Task: Select the near in the match brackets.
Action: Mouse moved to (118, 464)
Screenshot: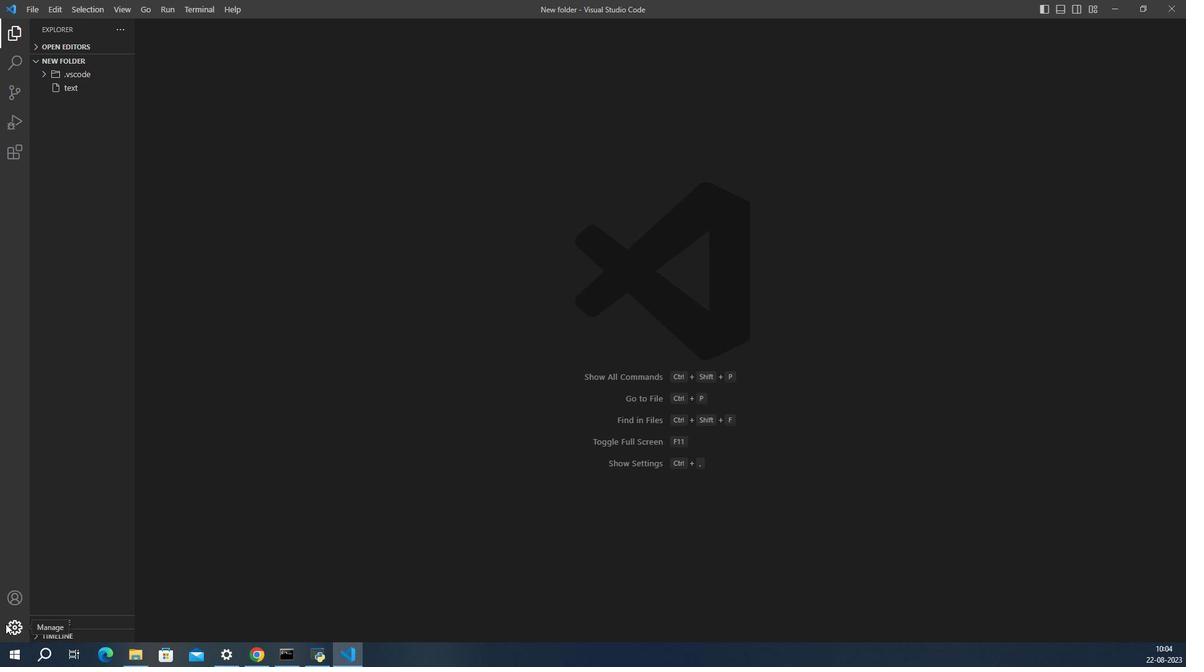 
Action: Mouse pressed left at (118, 464)
Screenshot: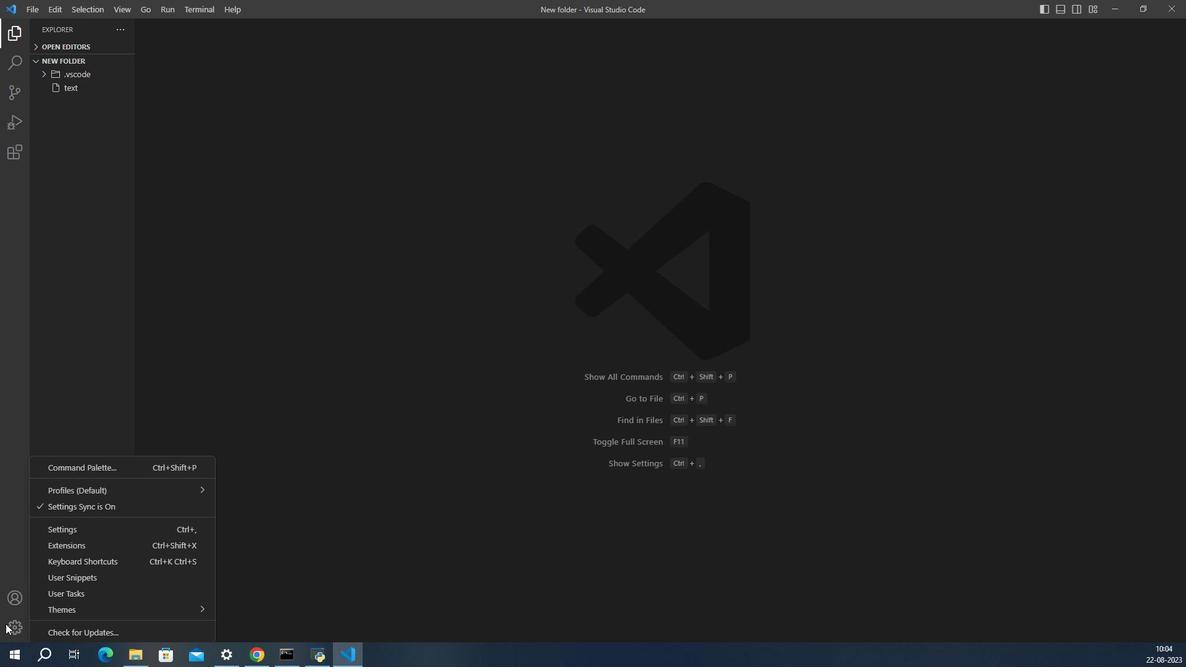 
Action: Mouse moved to (167, 484)
Screenshot: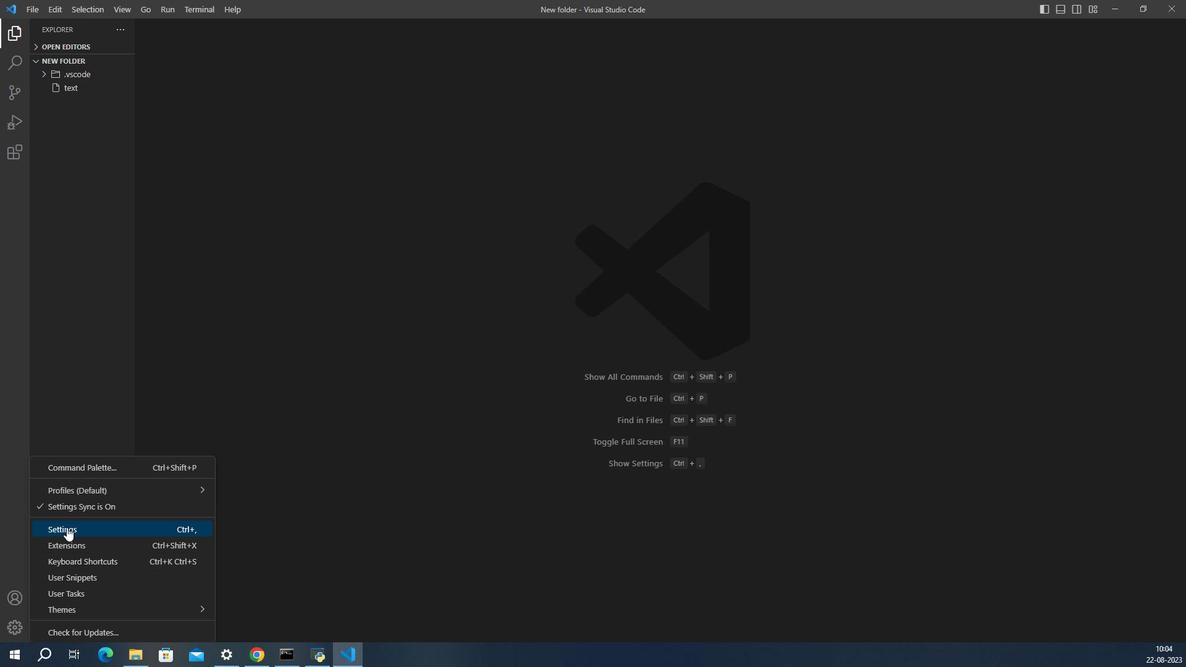 
Action: Mouse pressed left at (167, 484)
Screenshot: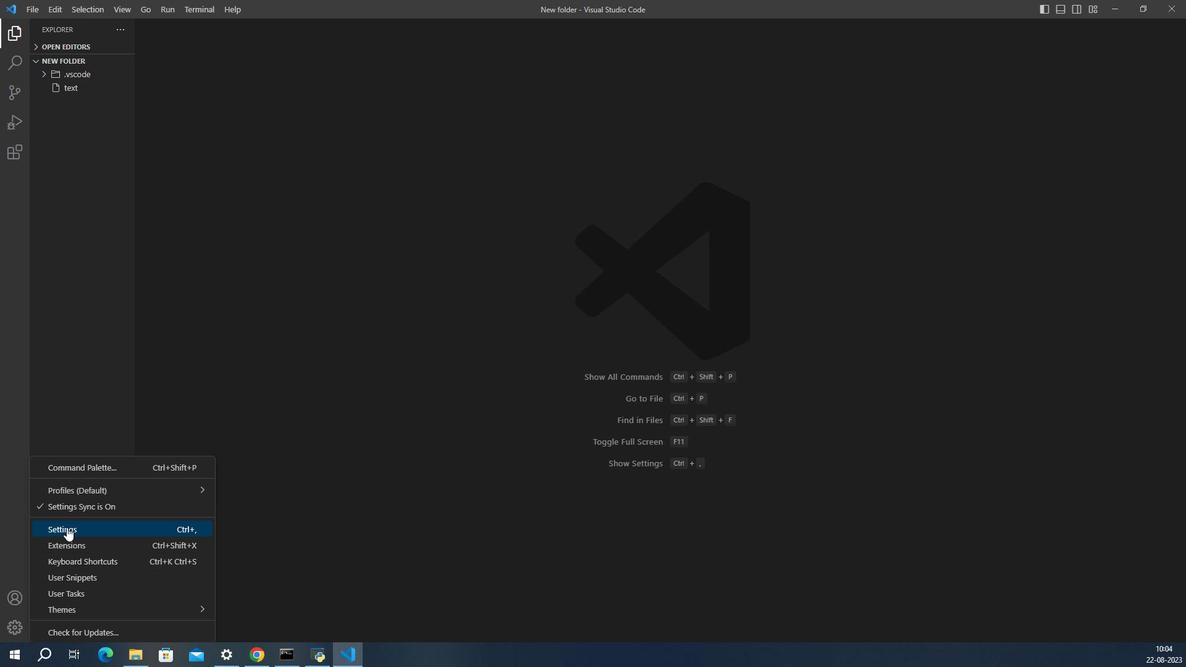 
Action: Mouse moved to (565, 495)
Screenshot: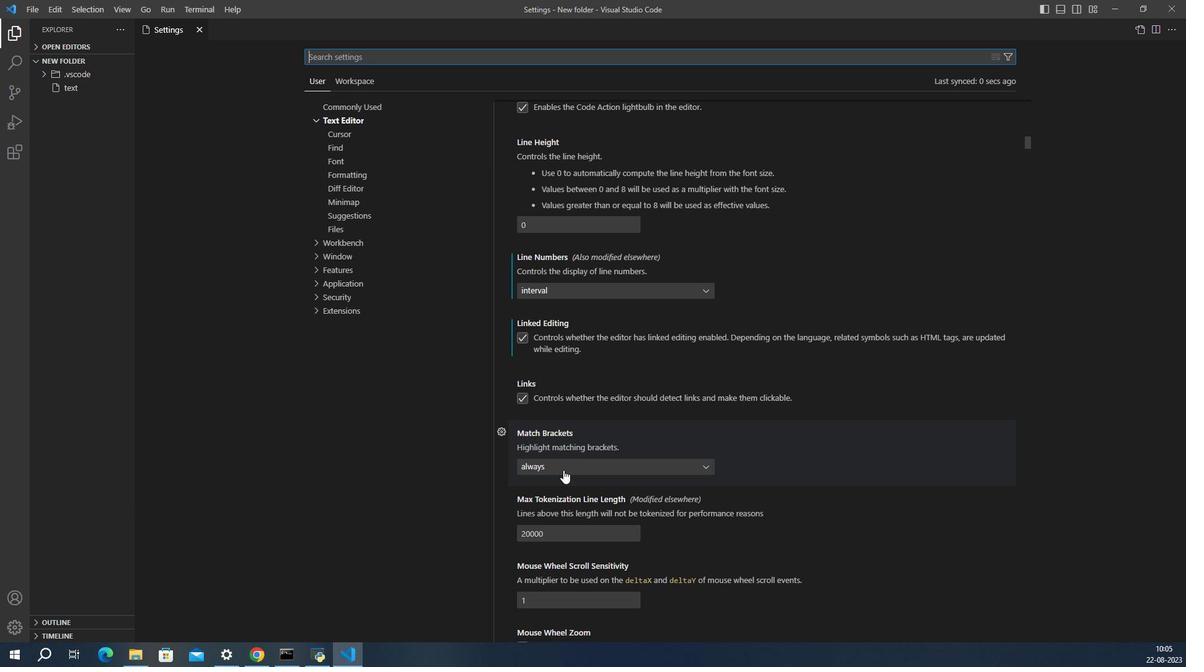 
Action: Mouse pressed left at (565, 495)
Screenshot: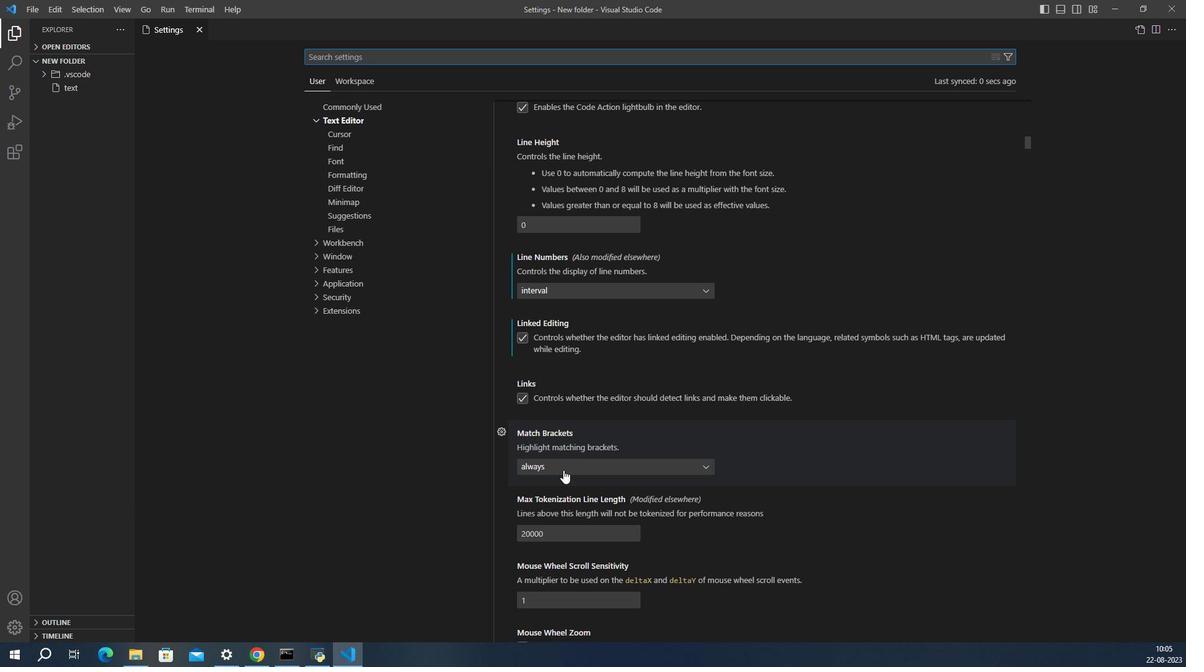 
Action: Mouse moved to (553, 490)
Screenshot: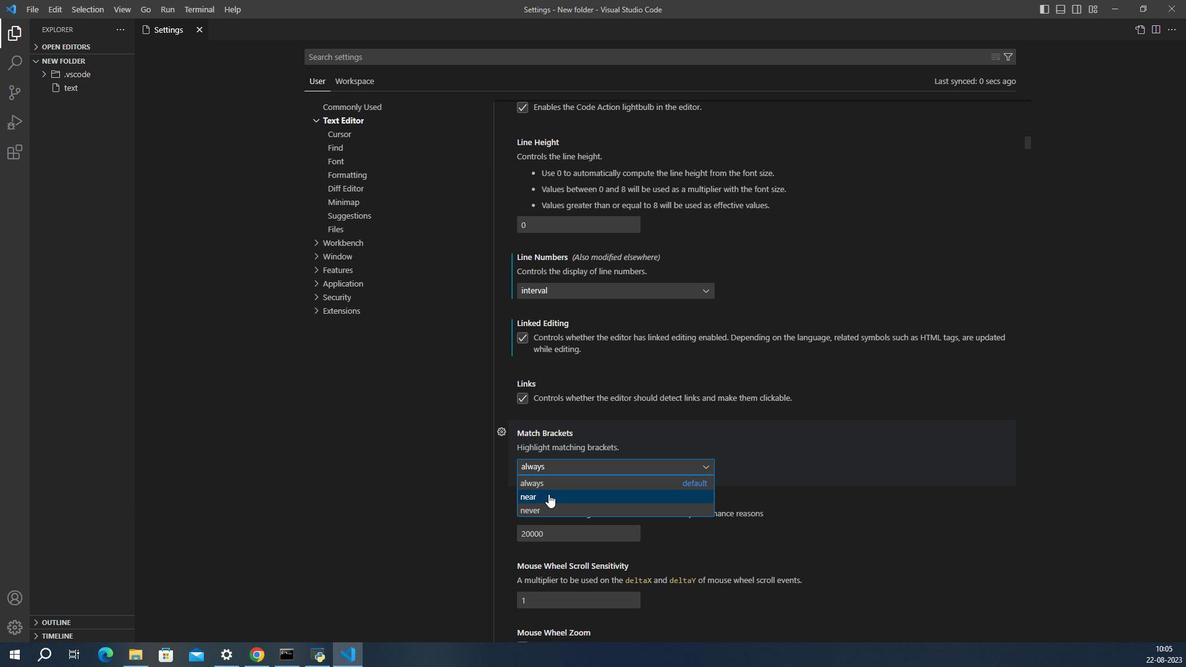 
Action: Mouse pressed left at (553, 490)
Screenshot: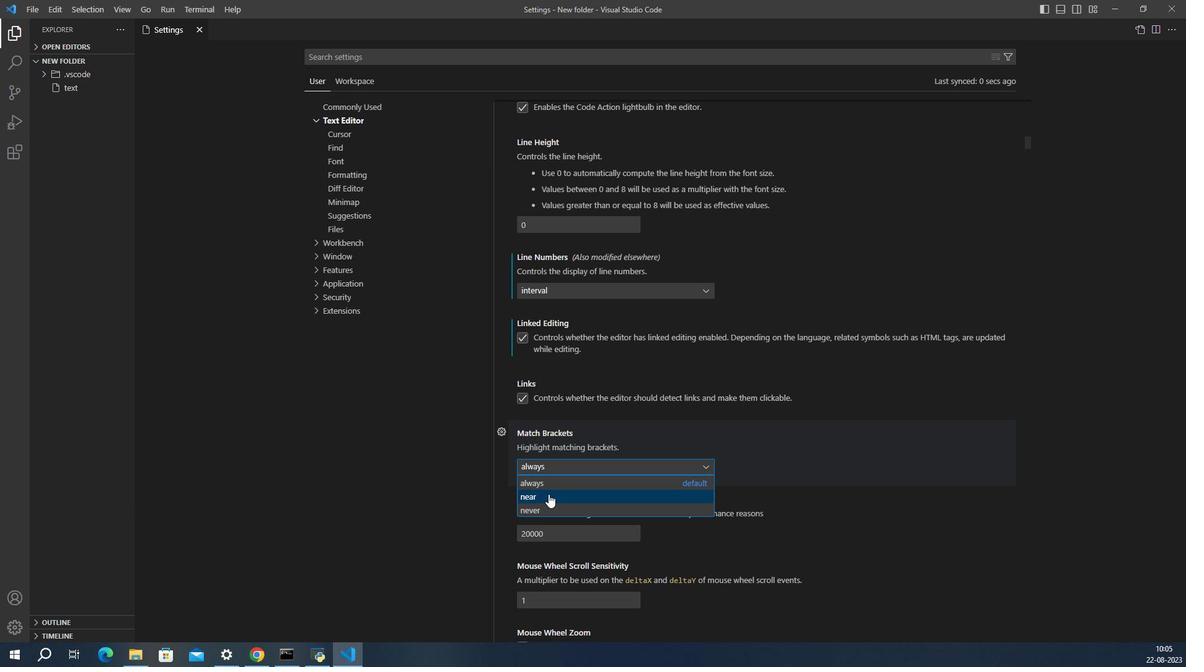 
Action: Mouse moved to (564, 495)
Screenshot: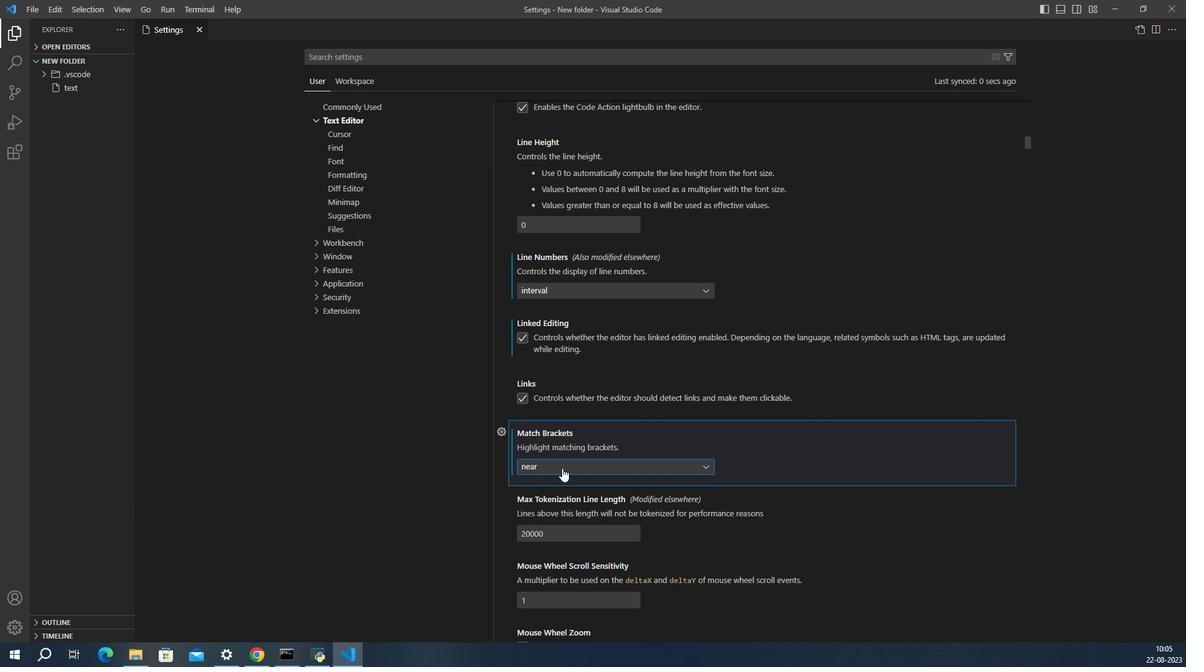 
